 Task: Select and add the product "Miller Lite American Pilsner (24 oz)" to cart from the store "Happy's Liquor & Market".
Action: Mouse moved to (65, 103)
Screenshot: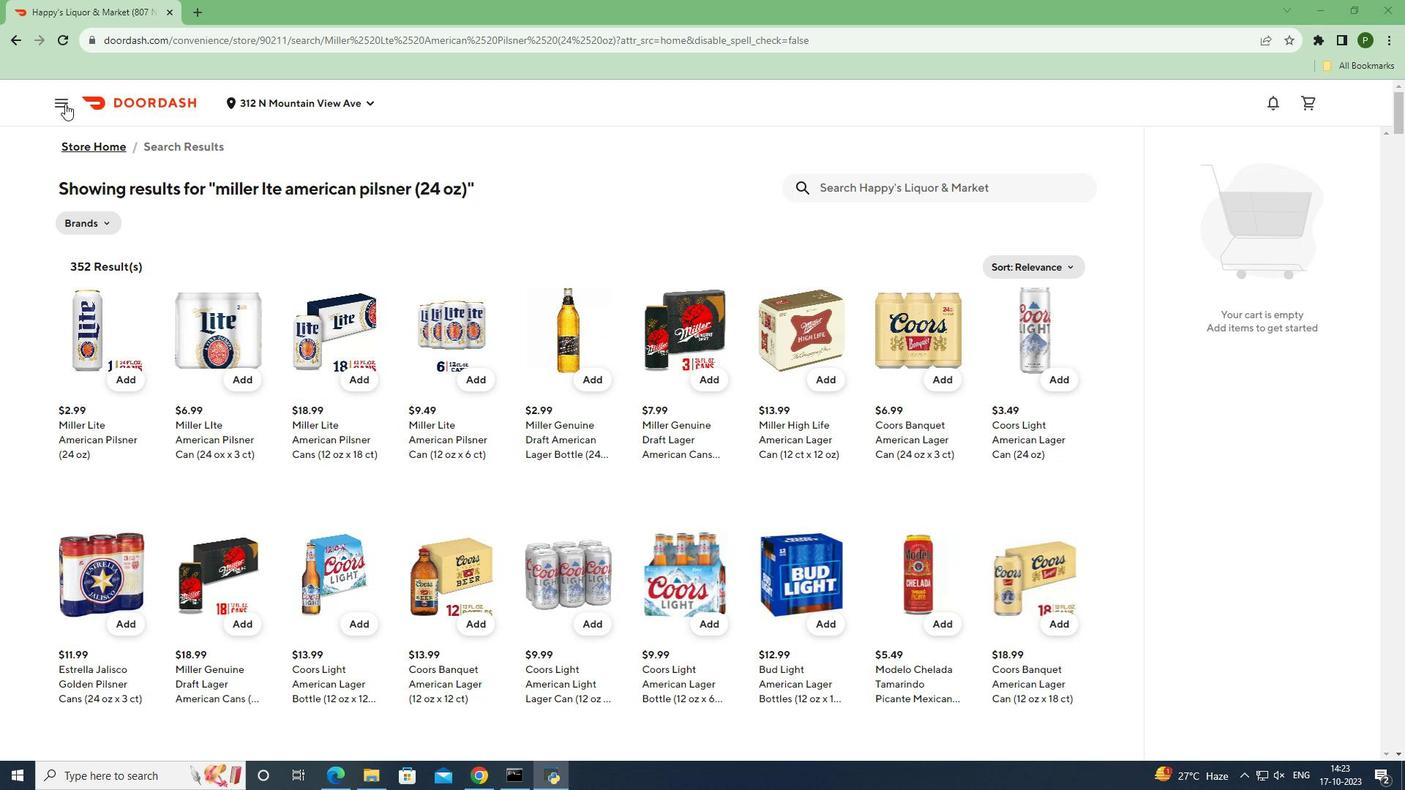 
Action: Mouse pressed left at (65, 103)
Screenshot: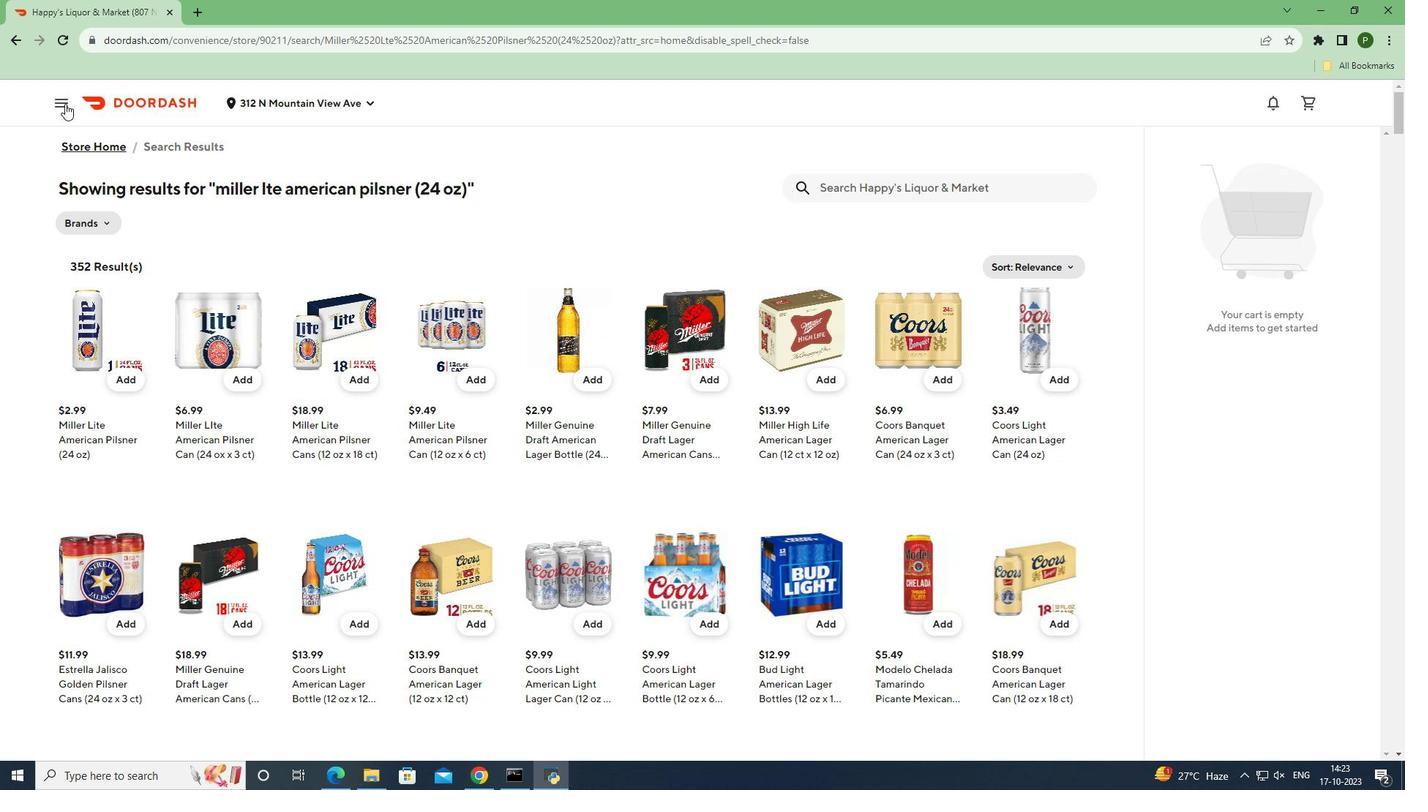 
Action: Mouse moved to (84, 209)
Screenshot: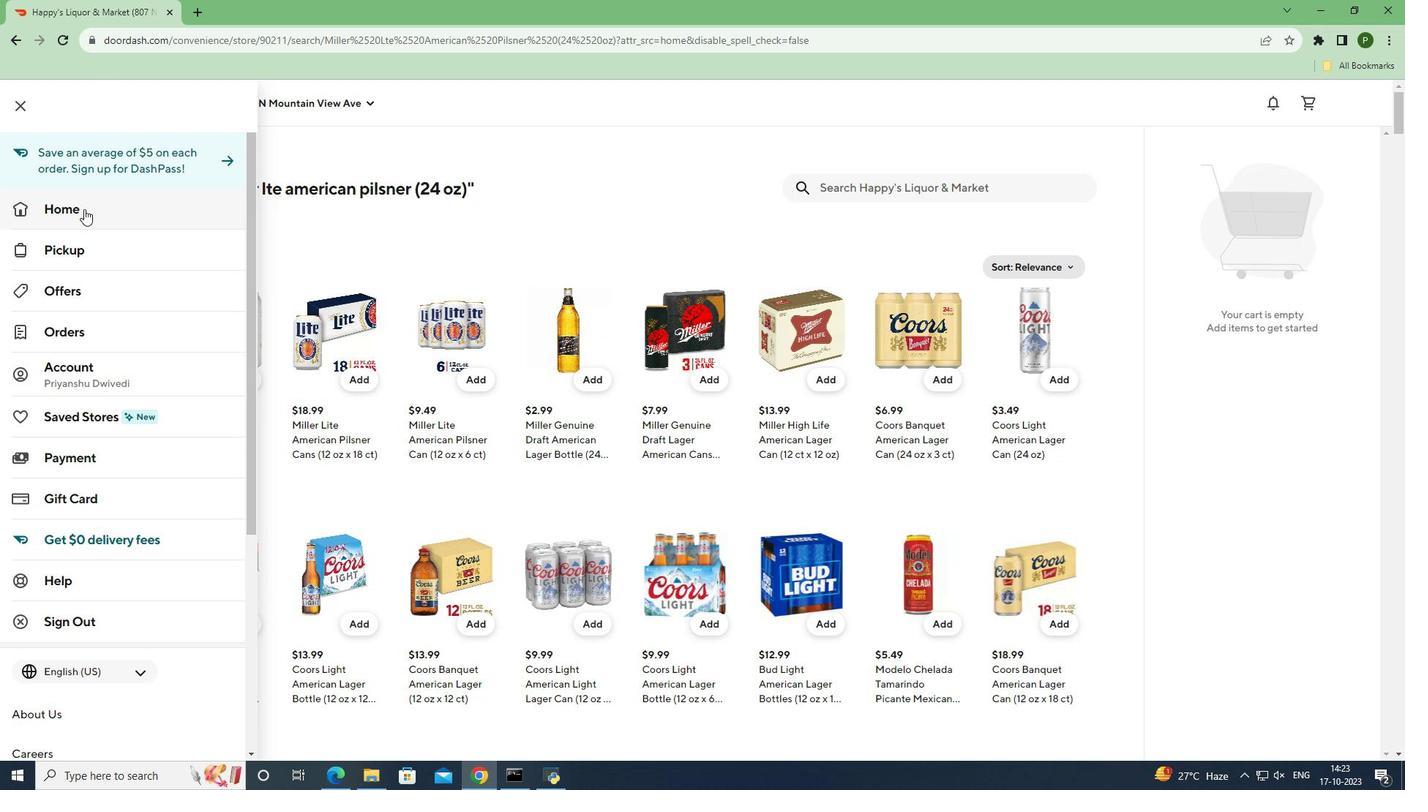 
Action: Mouse pressed left at (84, 209)
Screenshot: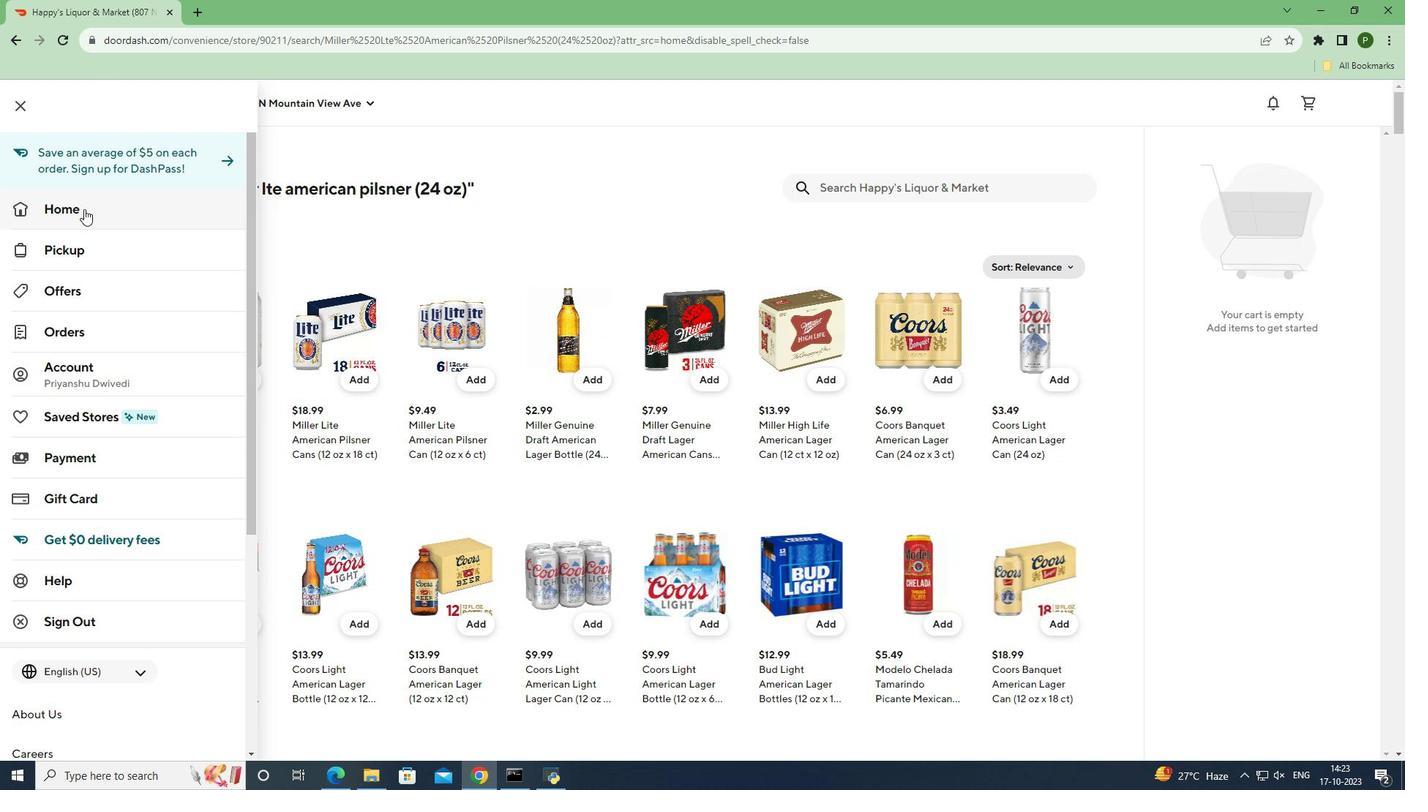 
Action: Mouse moved to (577, 155)
Screenshot: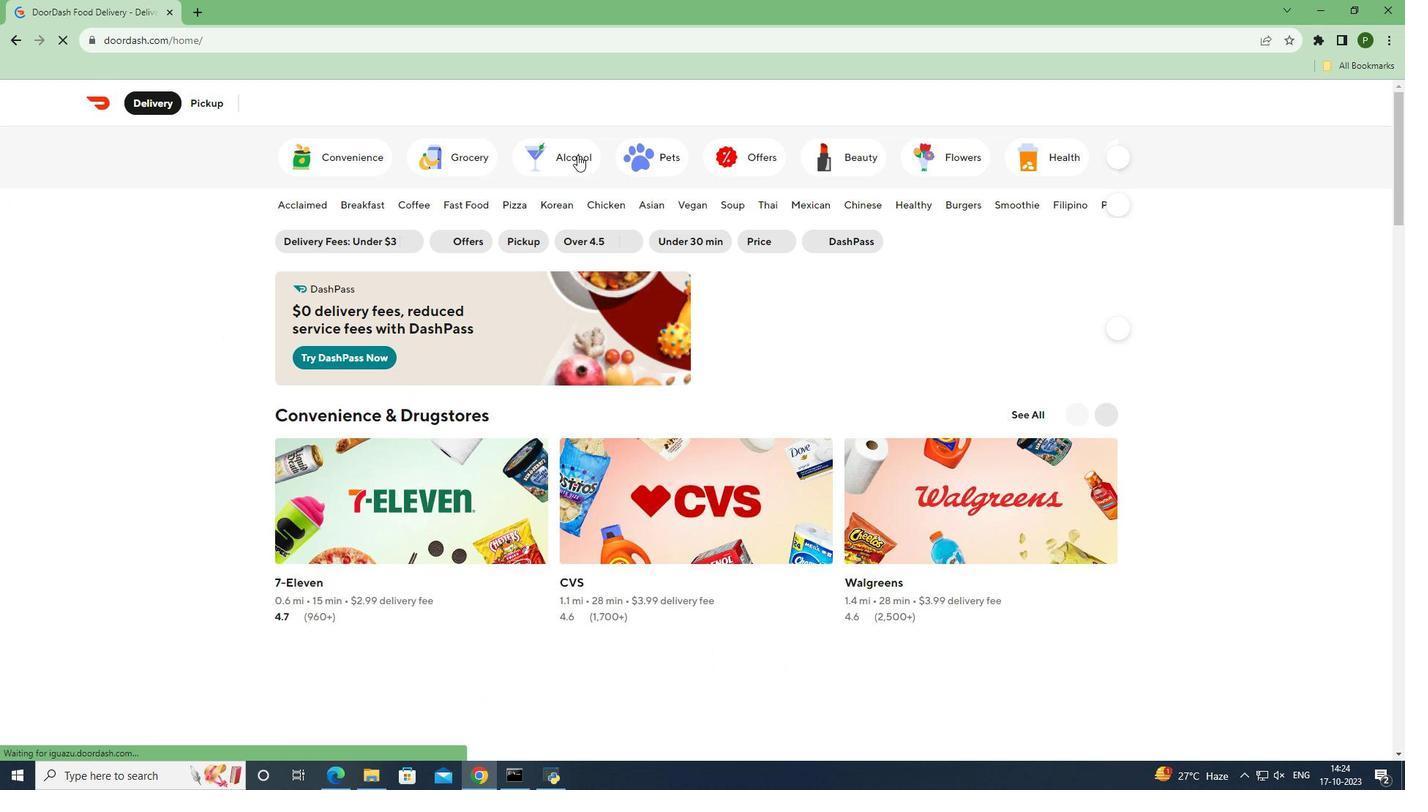 
Action: Mouse pressed left at (577, 155)
Screenshot: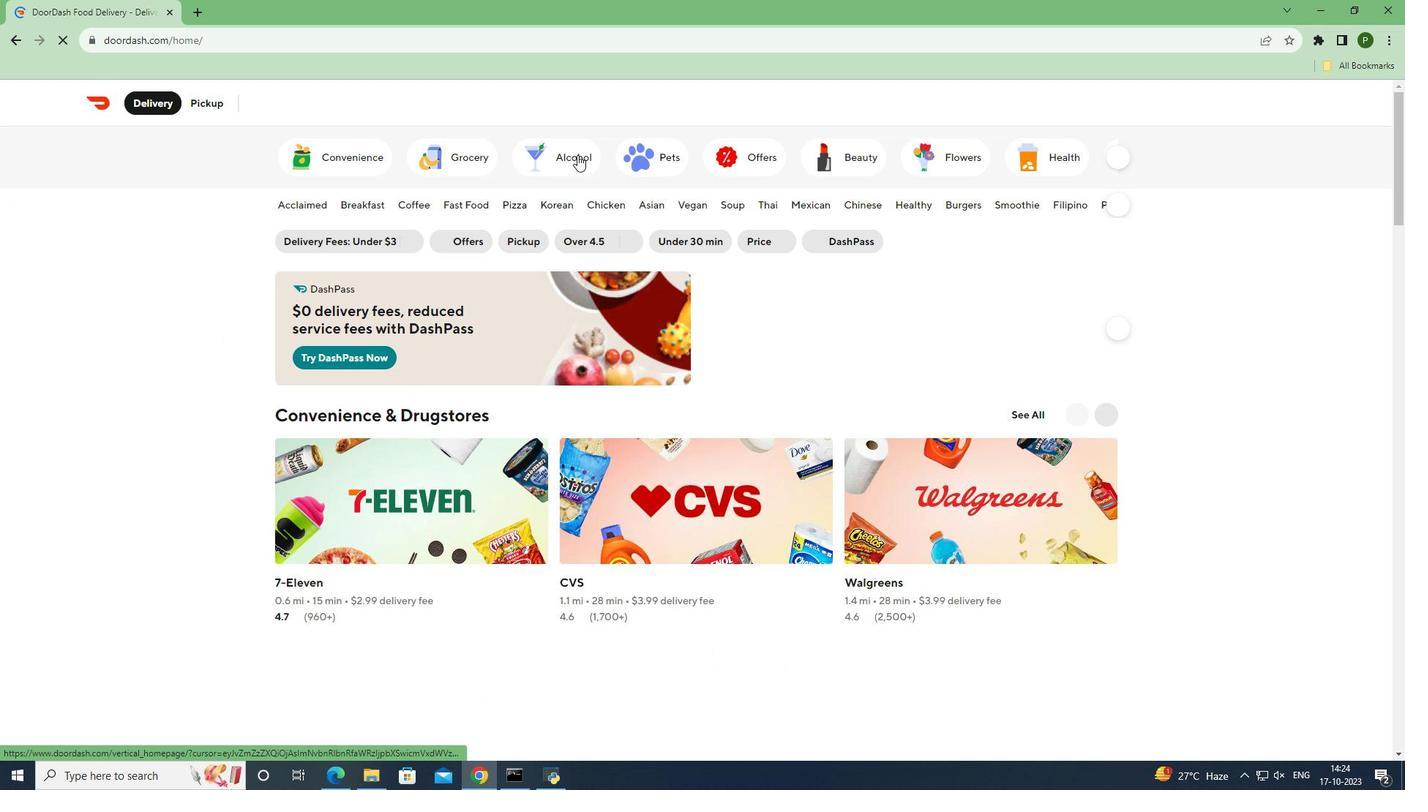 
Action: Mouse moved to (805, 622)
Screenshot: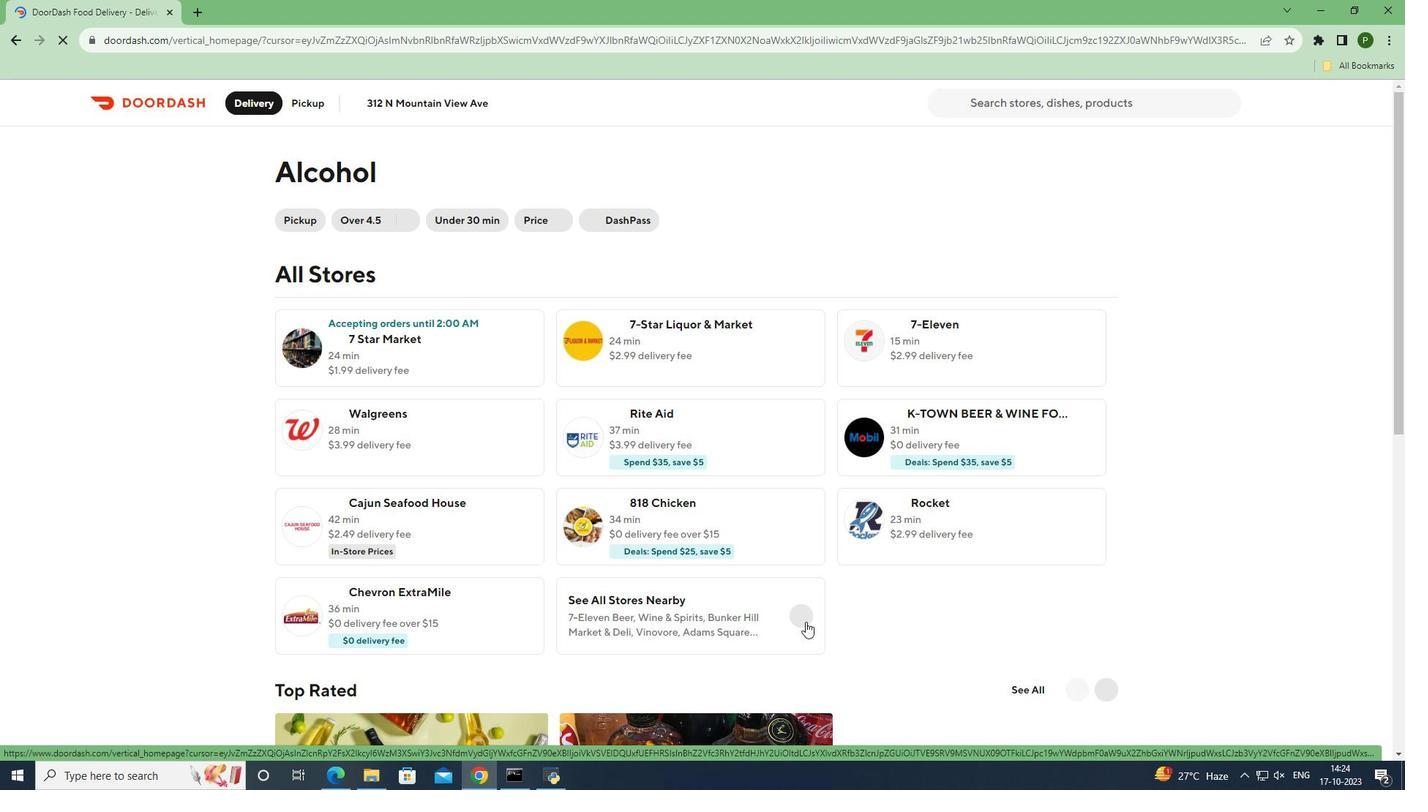
Action: Mouse pressed left at (805, 622)
Screenshot: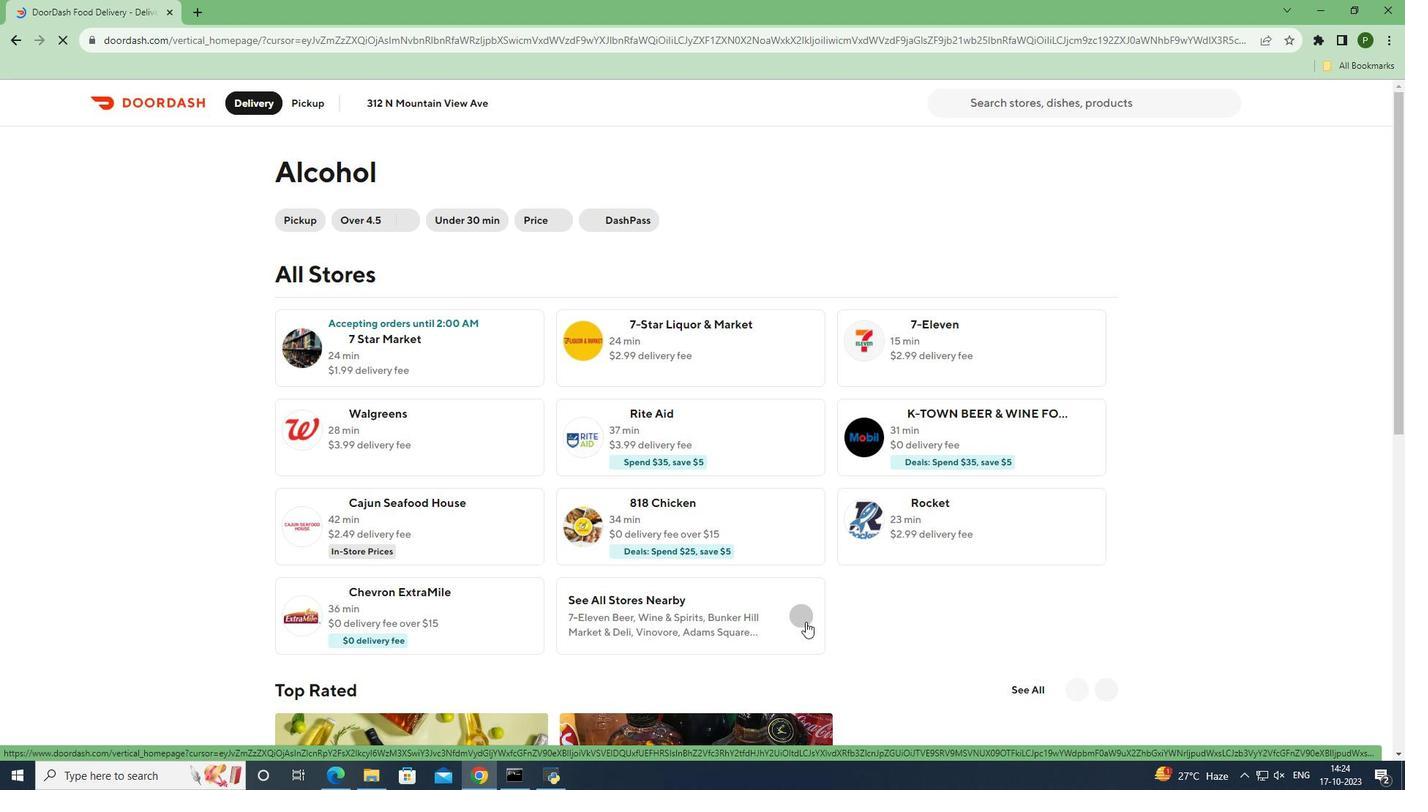 
Action: Mouse moved to (669, 601)
Screenshot: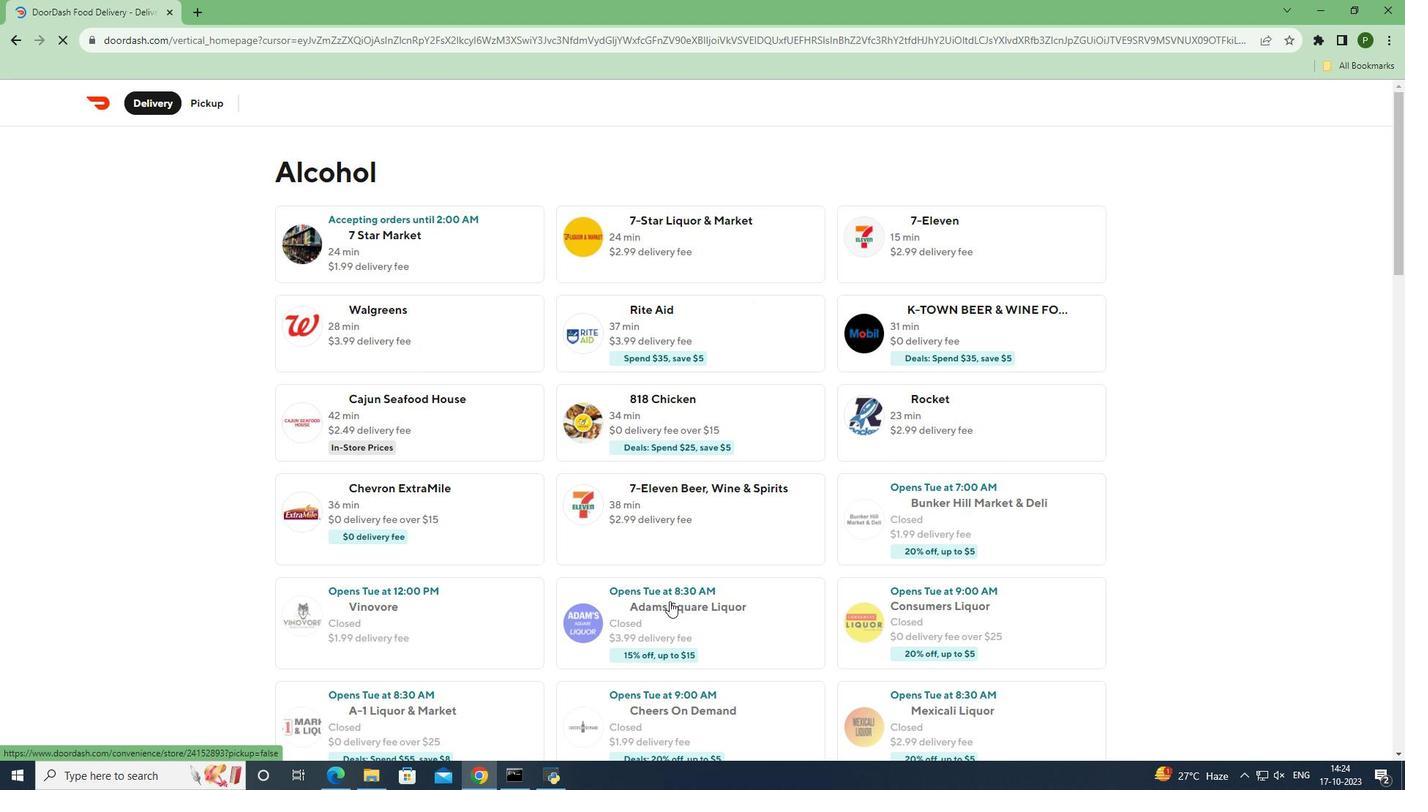 
Action: Mouse scrolled (669, 600) with delta (0, 0)
Screenshot: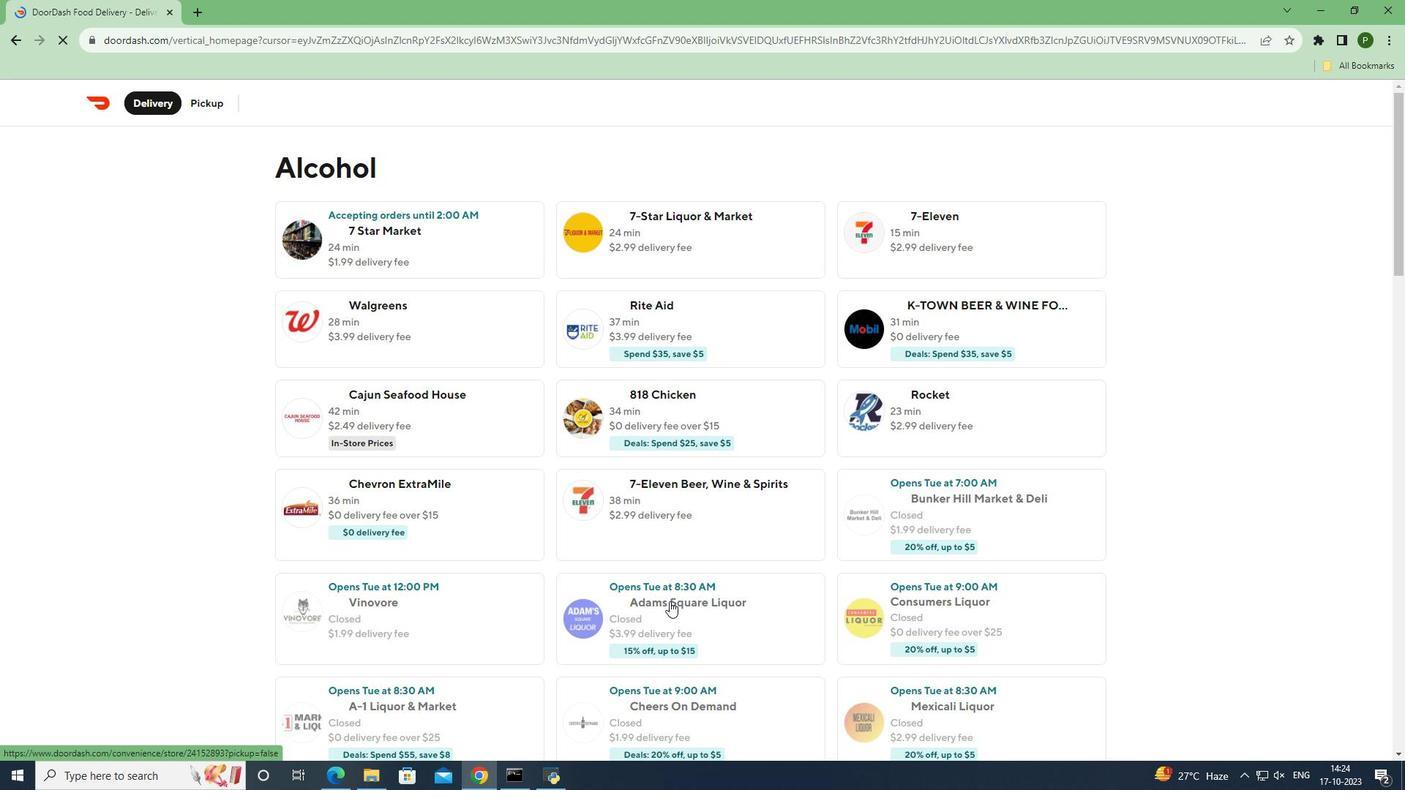 
Action: Mouse scrolled (669, 600) with delta (0, 0)
Screenshot: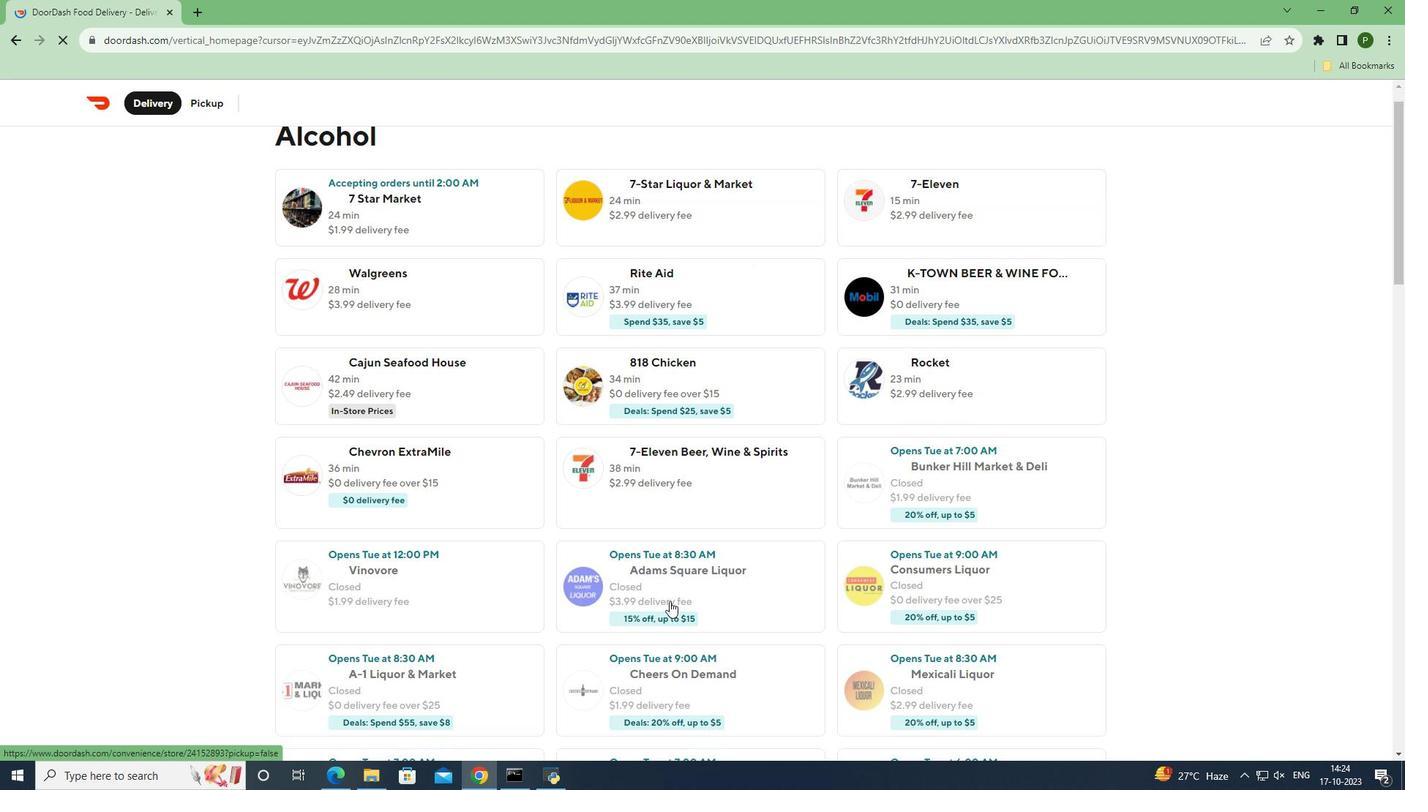 
Action: Mouse scrolled (669, 600) with delta (0, 0)
Screenshot: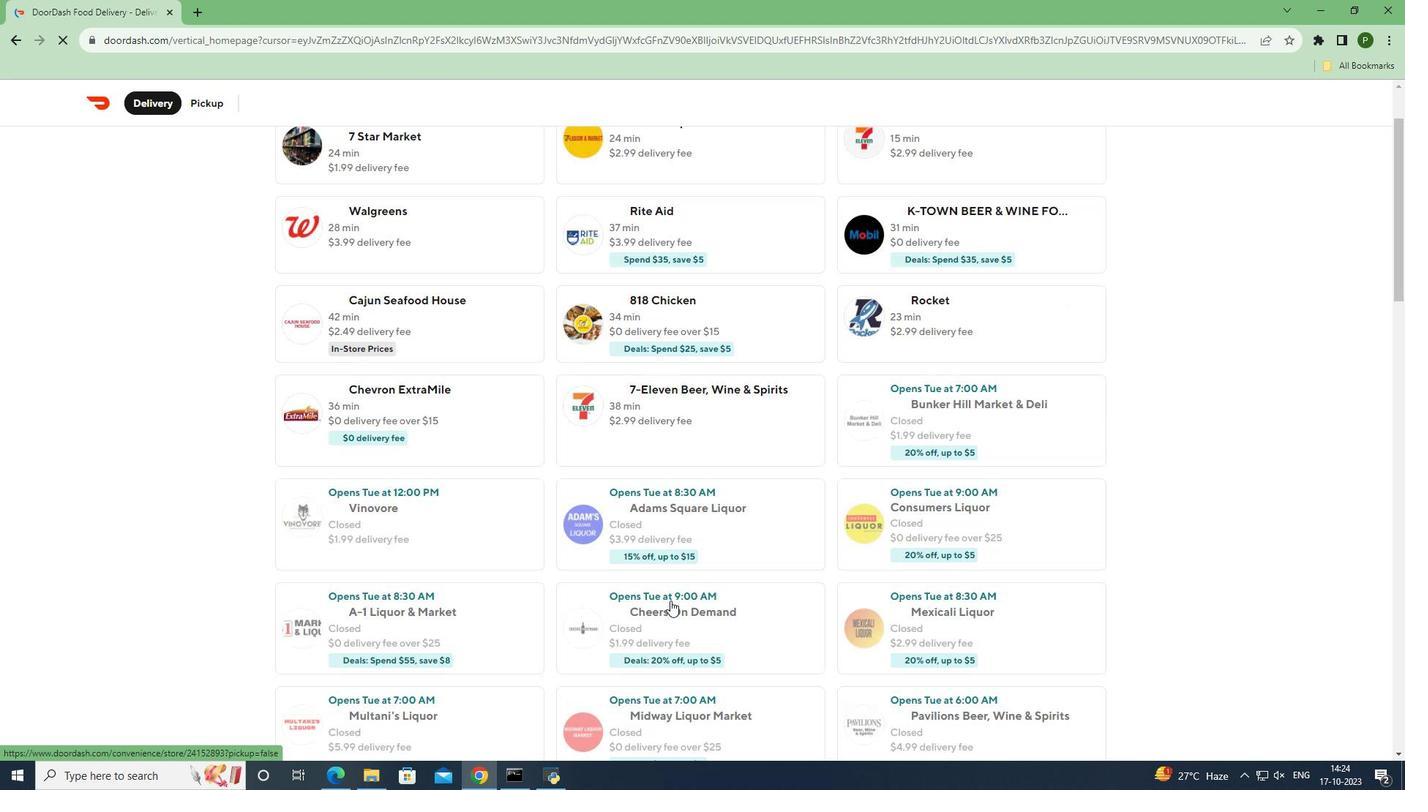 
Action: Mouse moved to (670, 598)
Screenshot: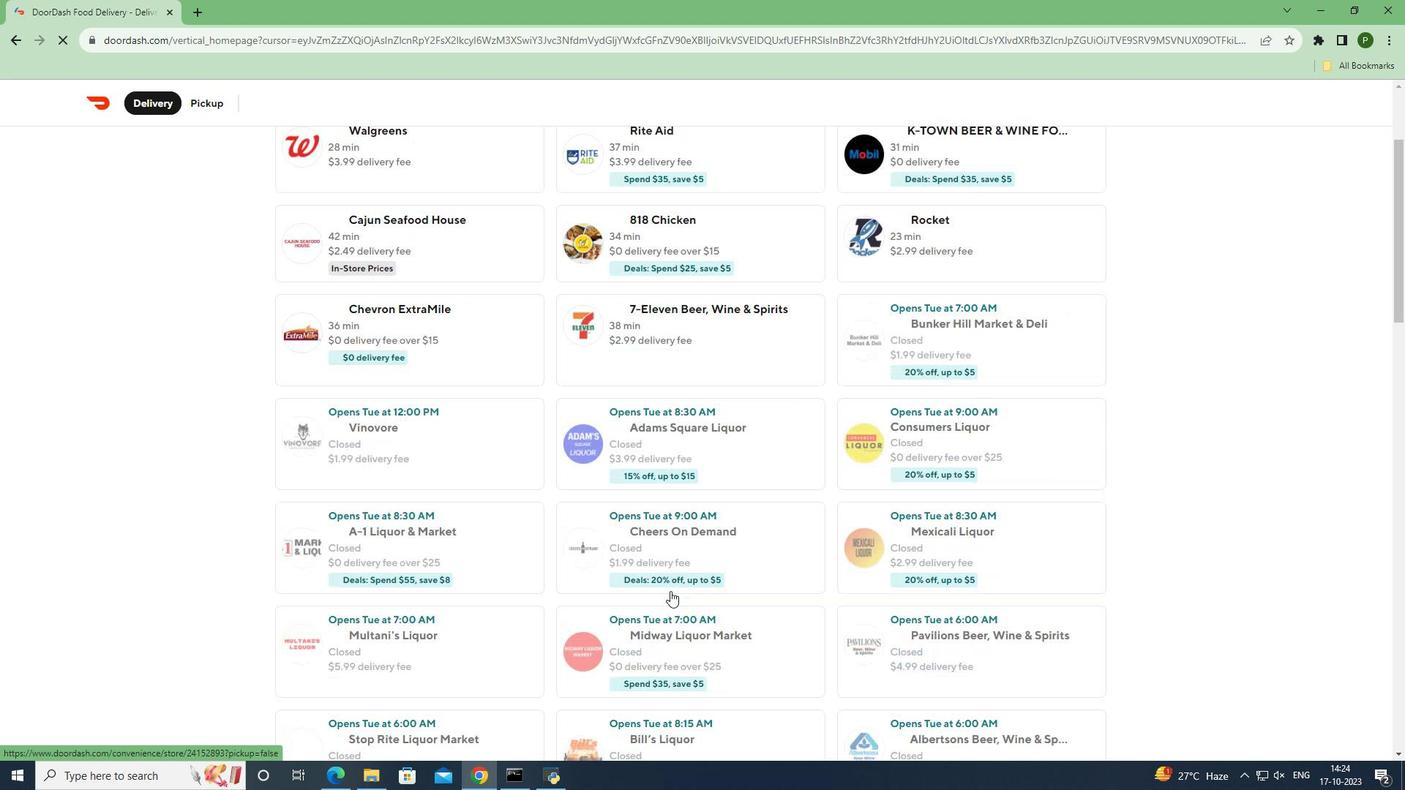 
Action: Mouse scrolled (670, 597) with delta (0, 0)
Screenshot: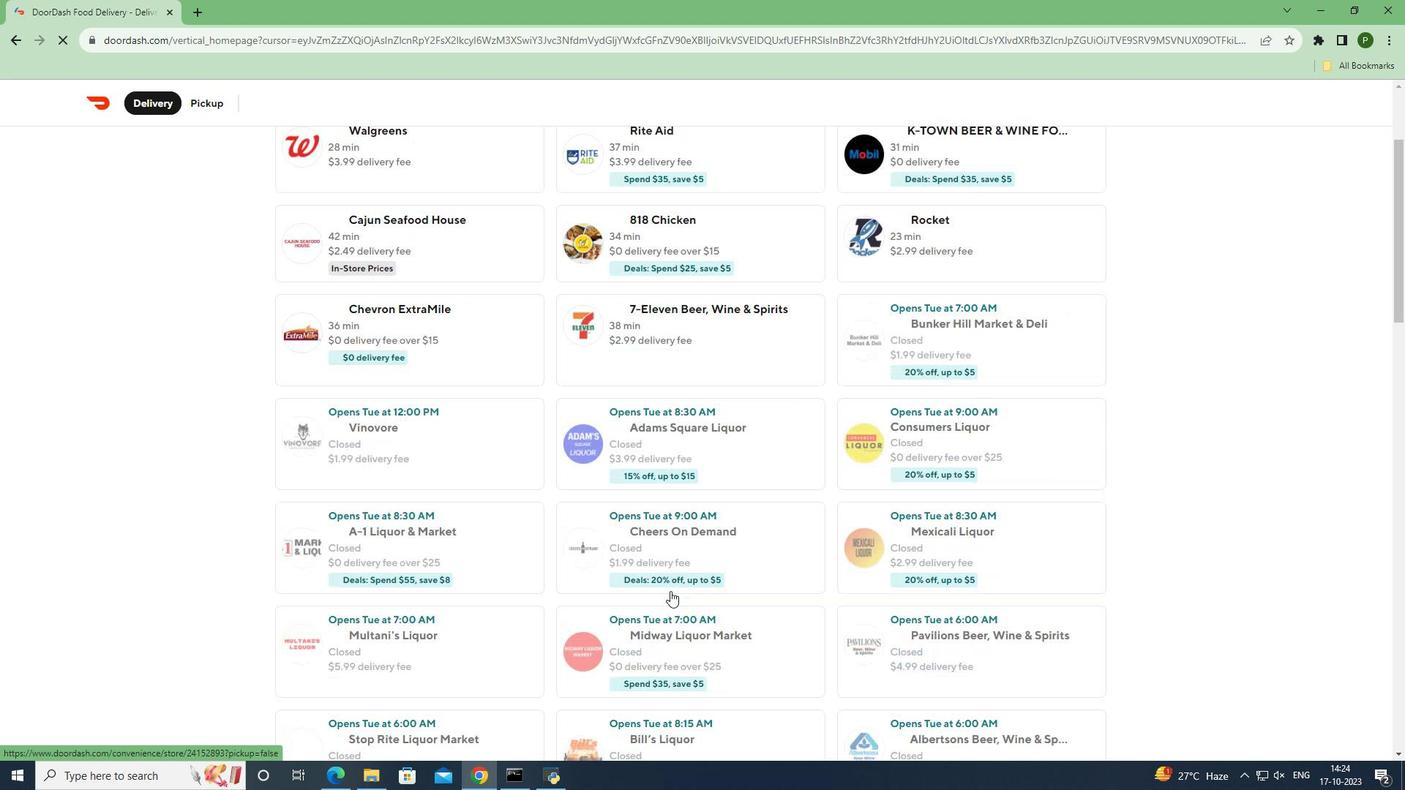 
Action: Mouse moved to (656, 563)
Screenshot: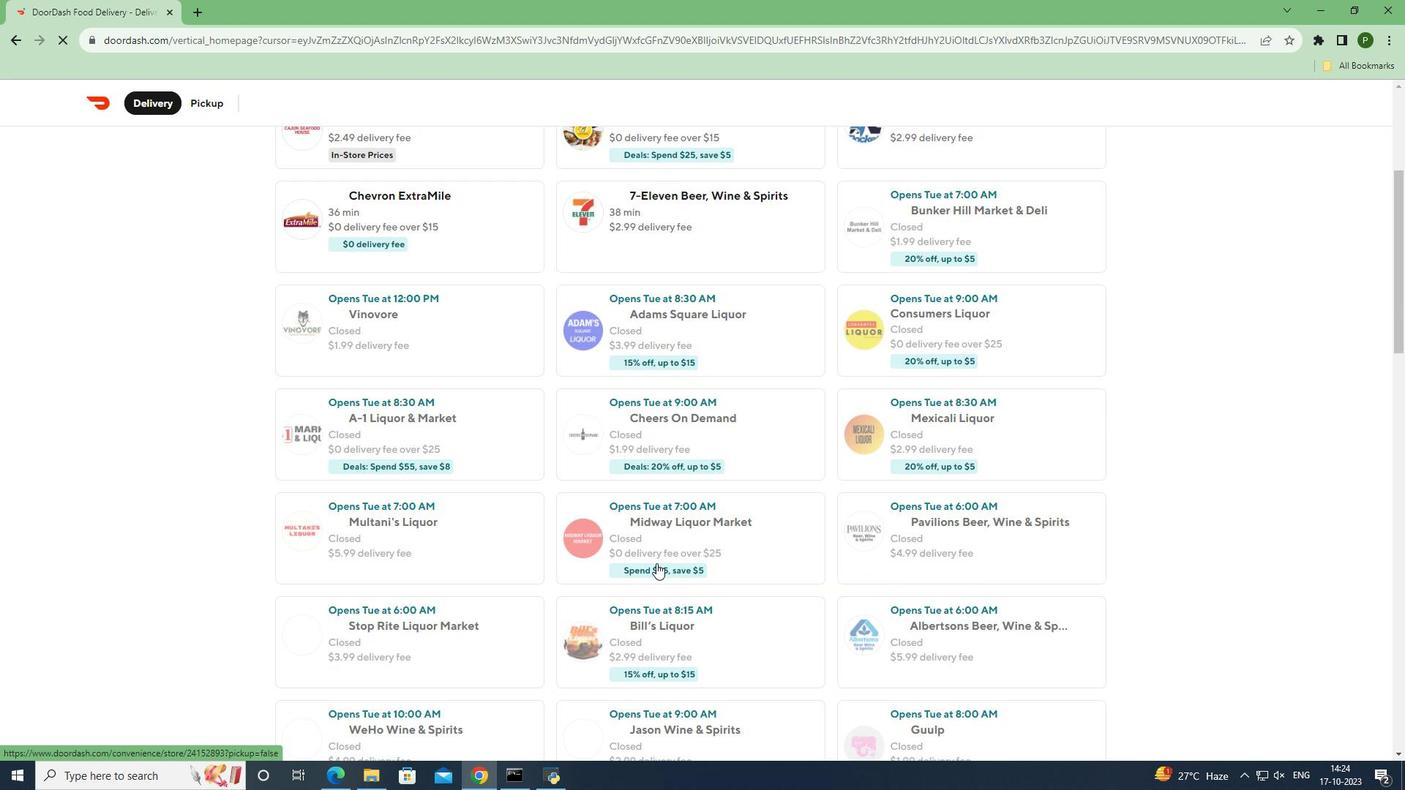 
Action: Mouse scrolled (656, 562) with delta (0, 0)
Screenshot: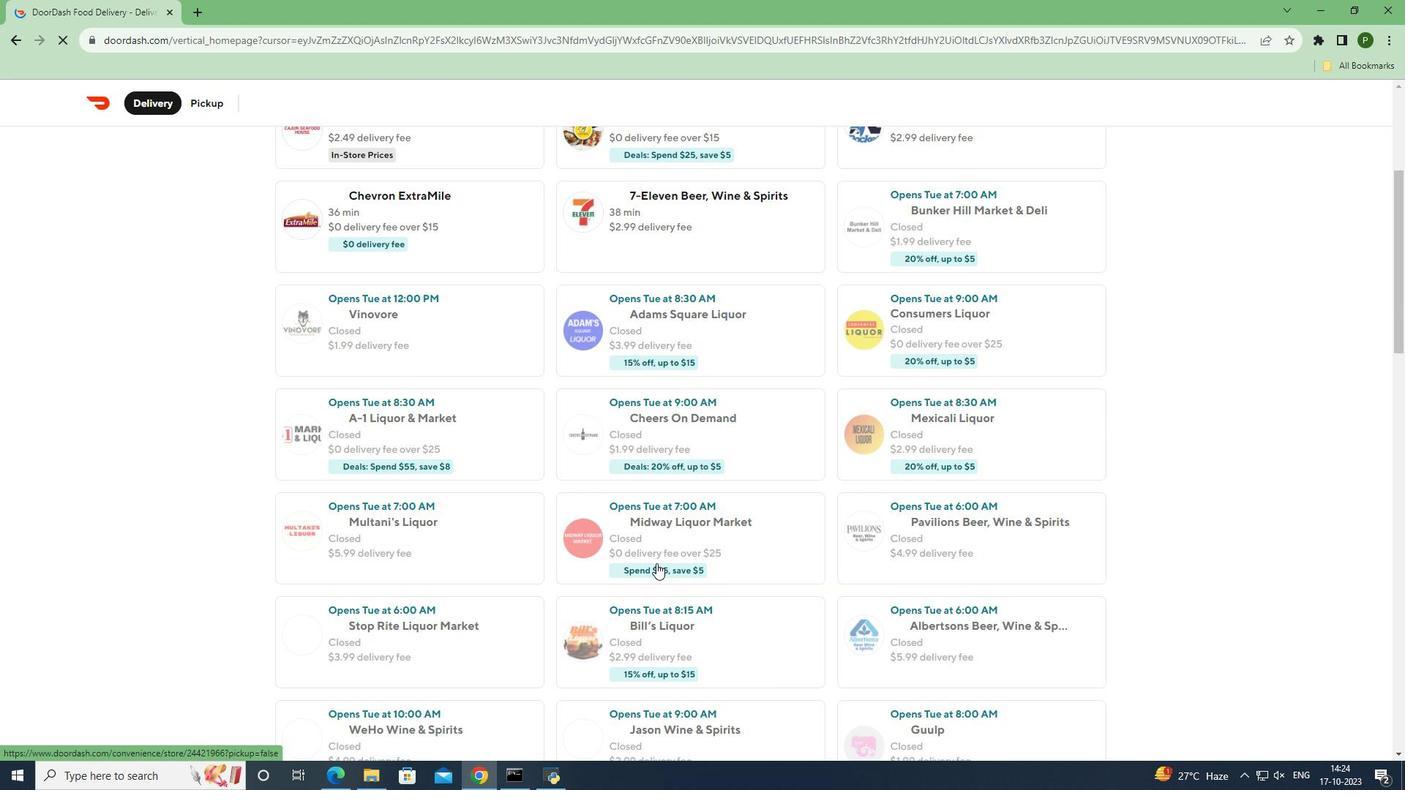 
Action: Mouse scrolled (656, 562) with delta (0, 0)
Screenshot: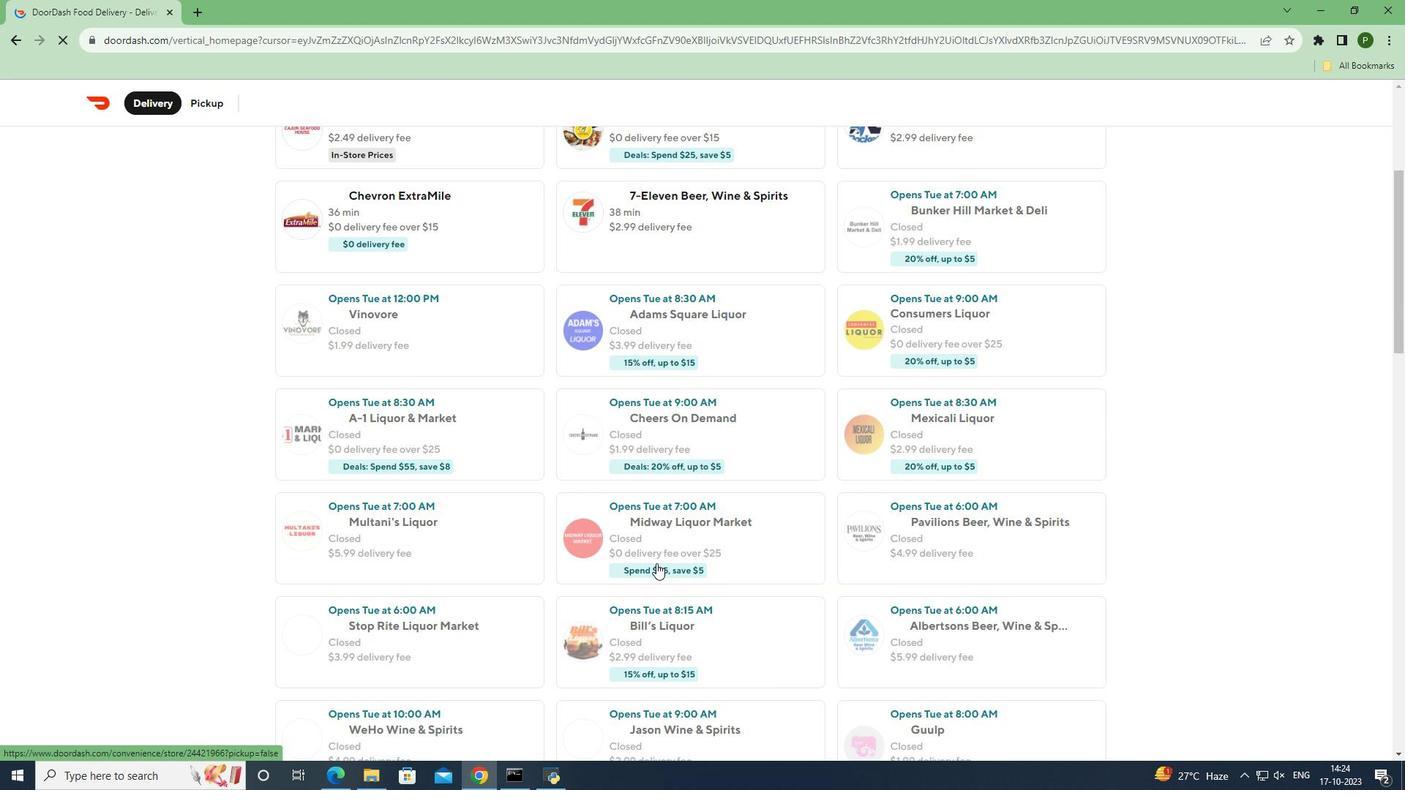 
Action: Mouse moved to (667, 575)
Screenshot: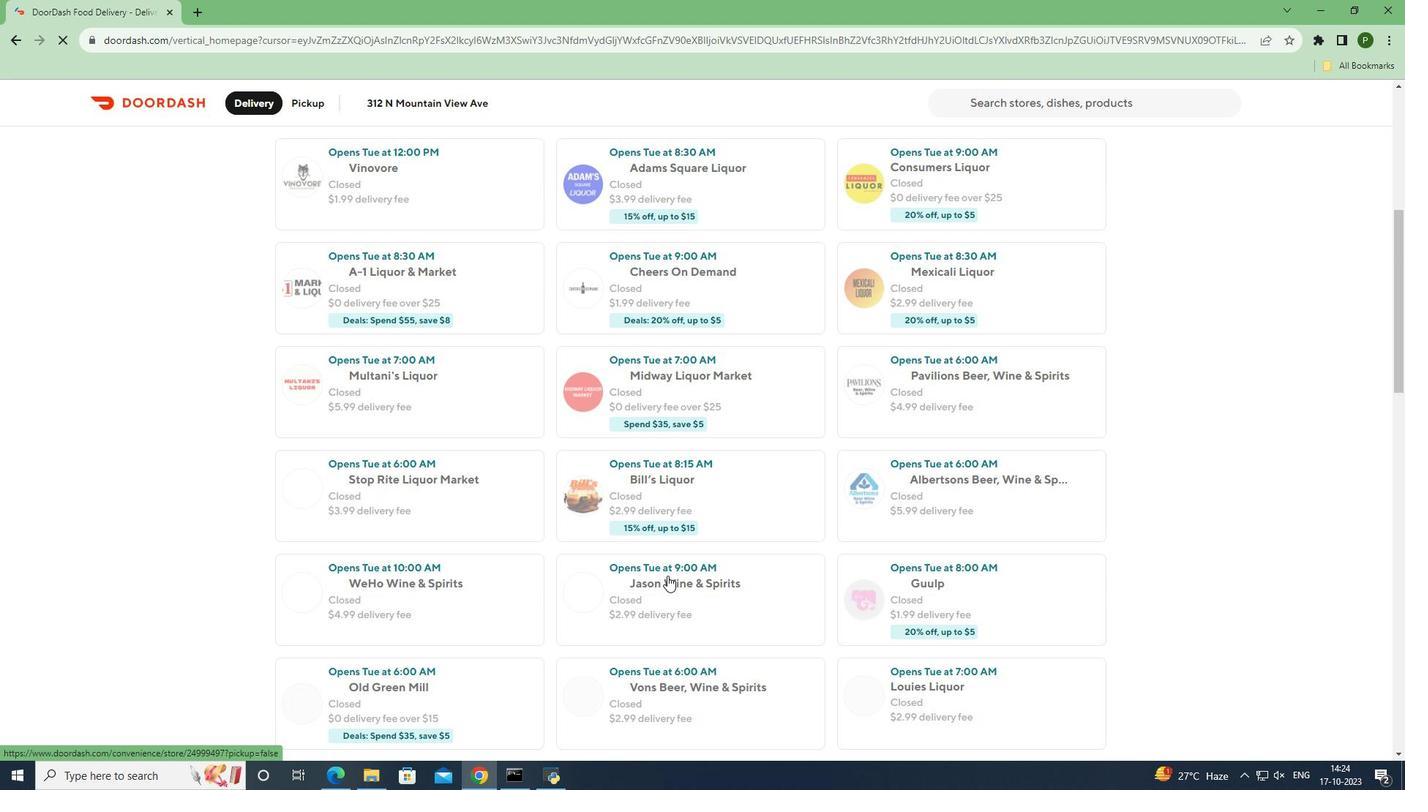 
Action: Mouse scrolled (667, 575) with delta (0, 0)
Screenshot: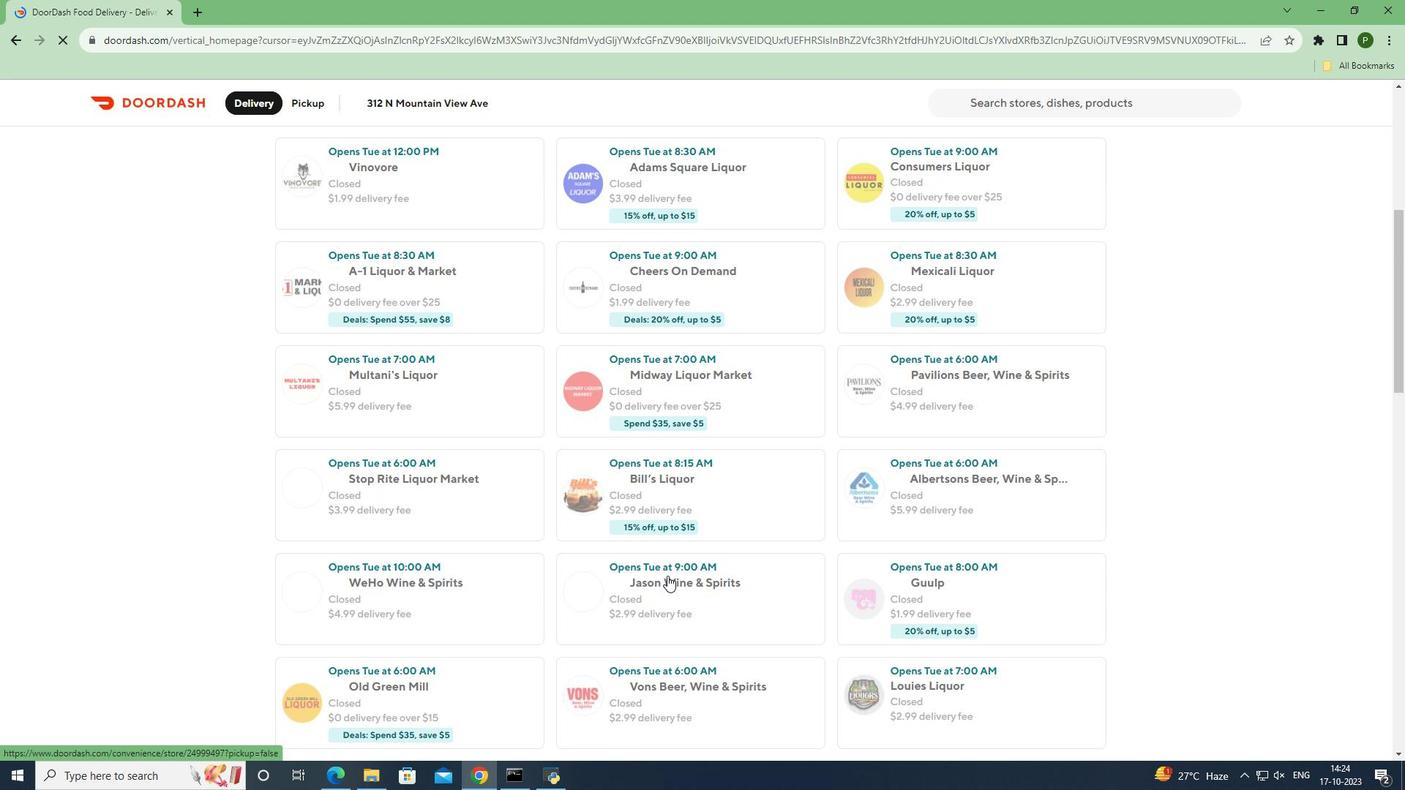 
Action: Mouse scrolled (667, 575) with delta (0, 0)
Screenshot: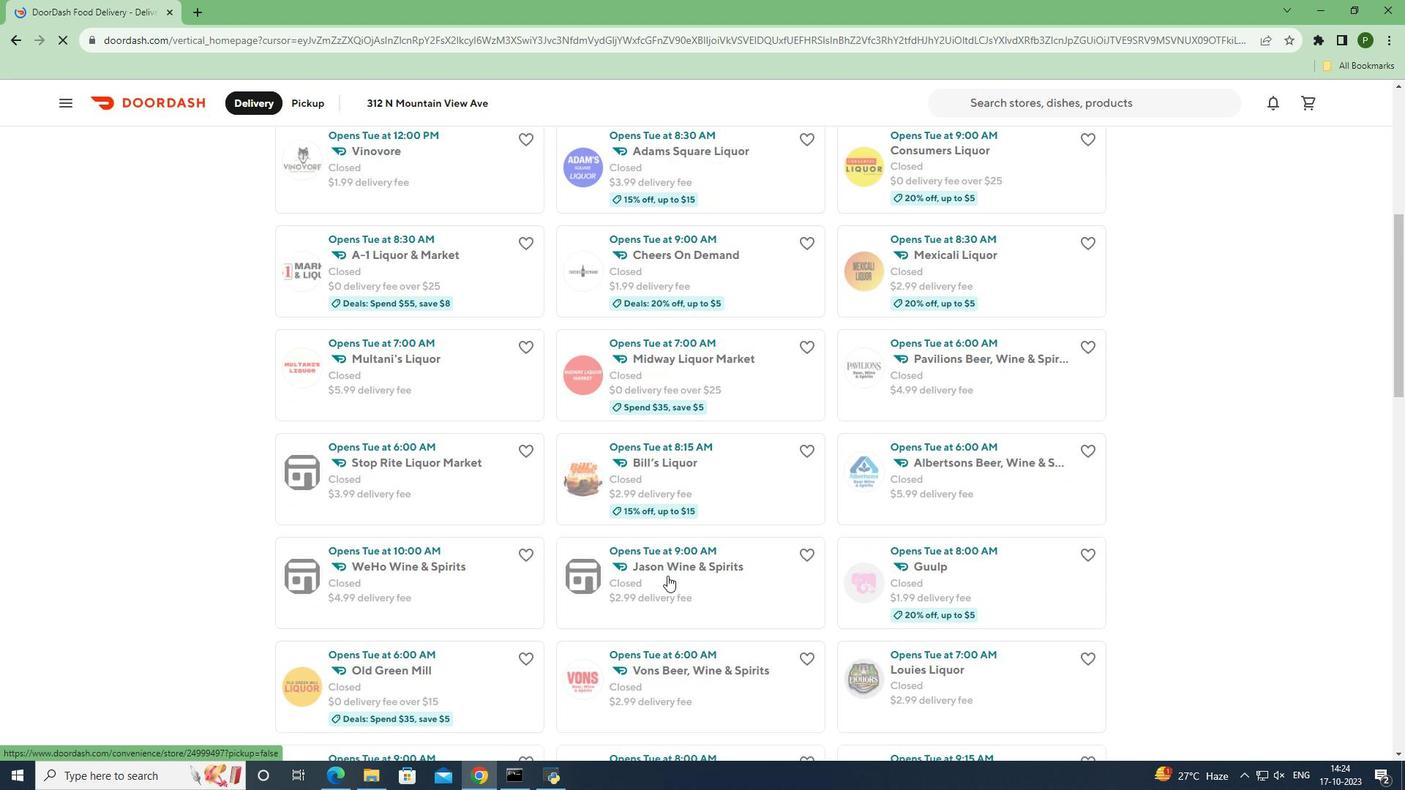 
Action: Mouse moved to (667, 574)
Screenshot: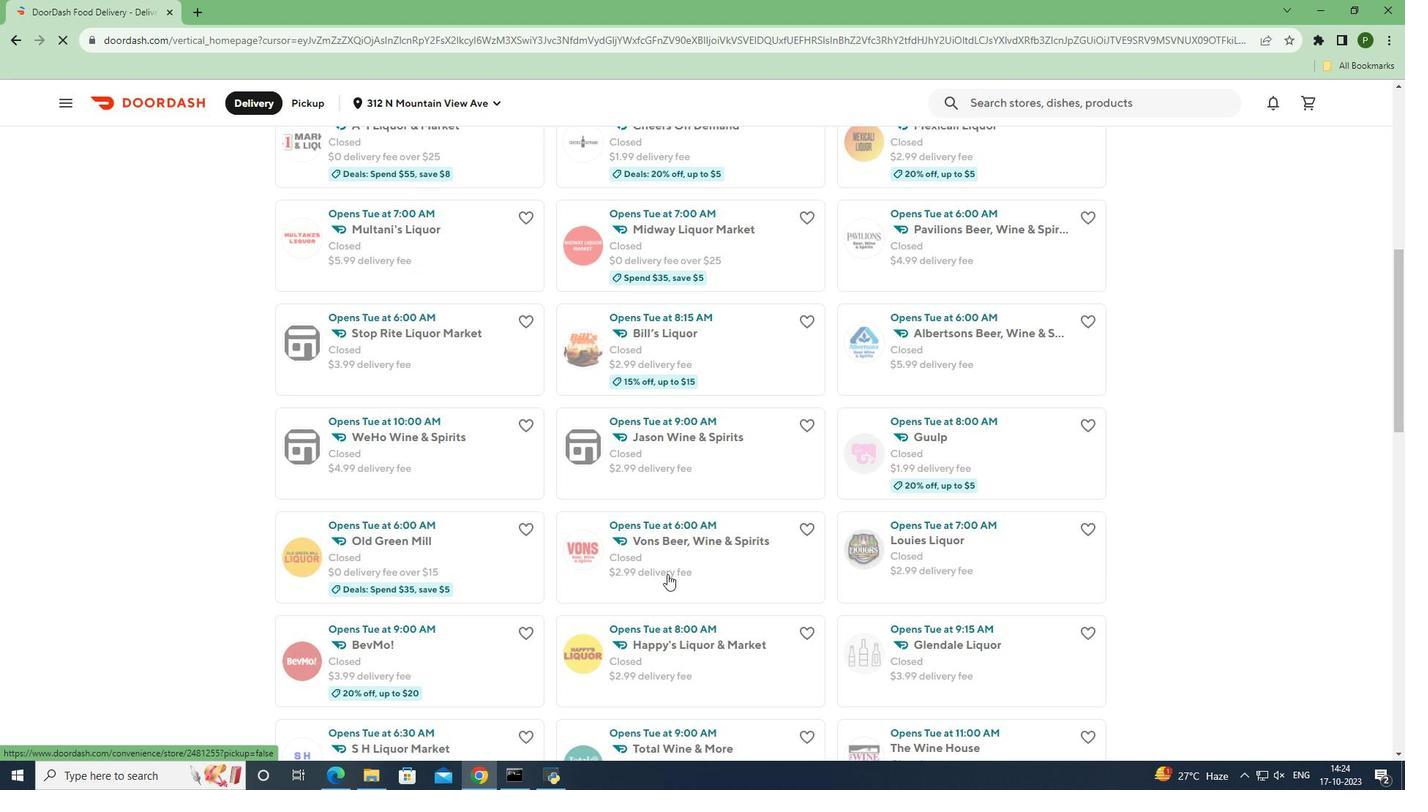 
Action: Mouse scrolled (667, 573) with delta (0, 0)
Screenshot: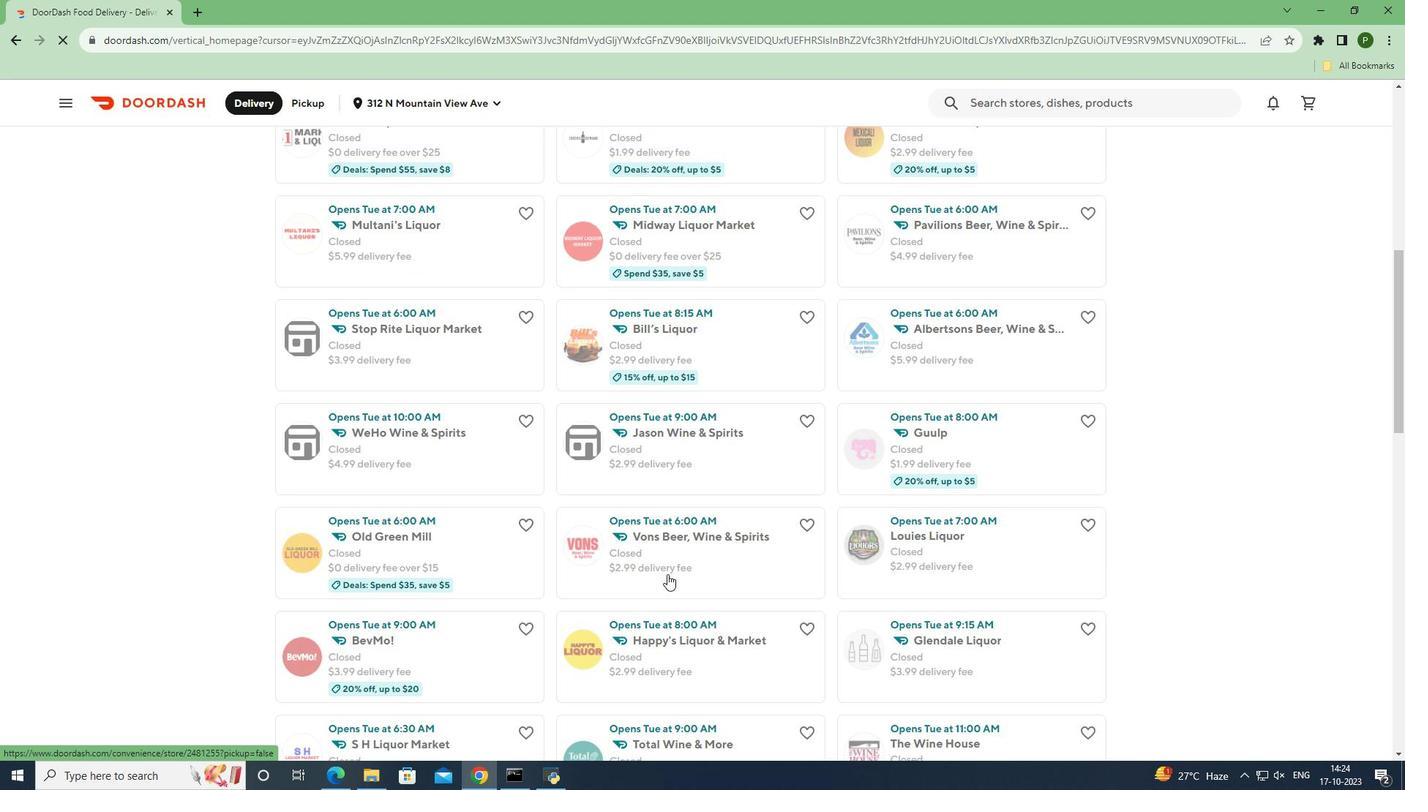 
Action: Mouse moved to (667, 577)
Screenshot: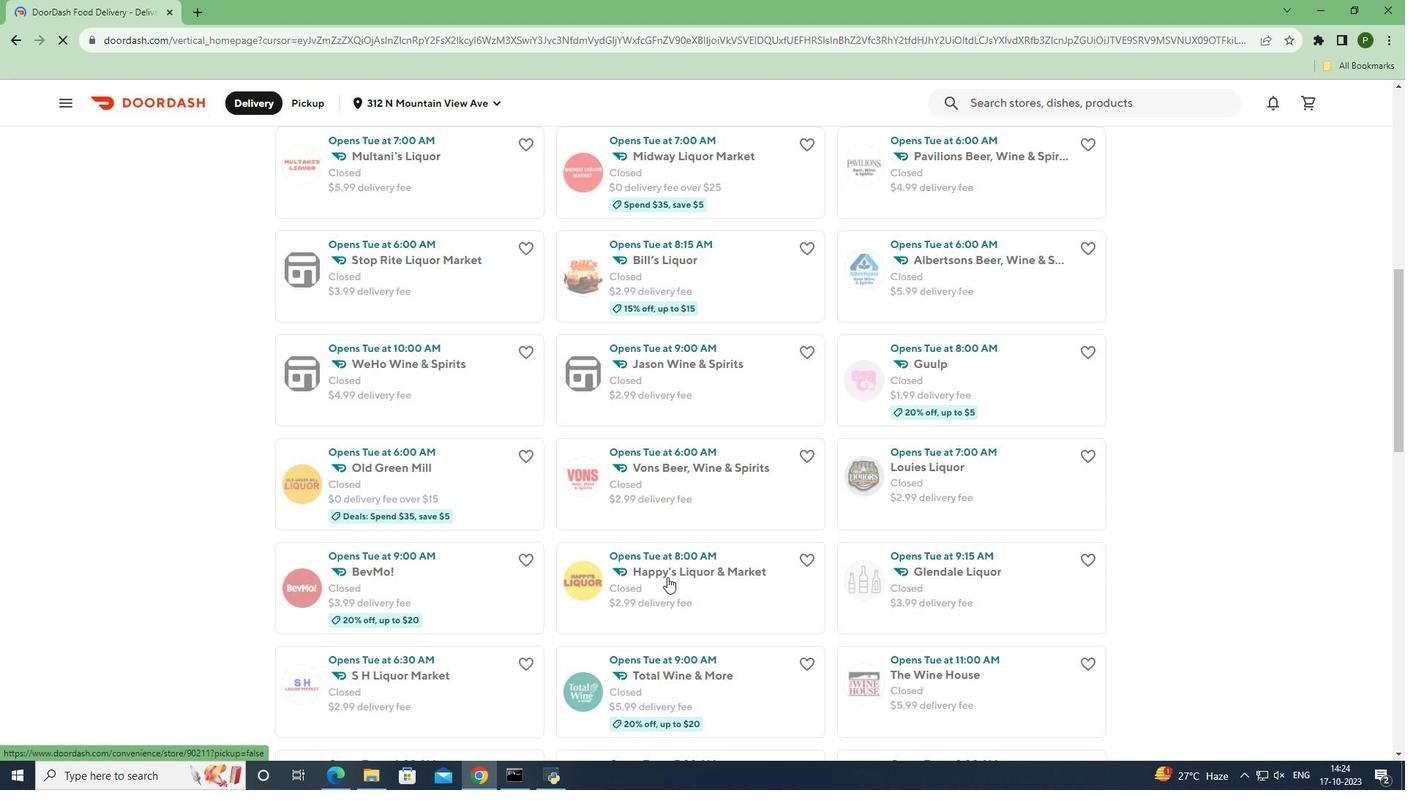 
Action: Mouse pressed left at (667, 577)
Screenshot: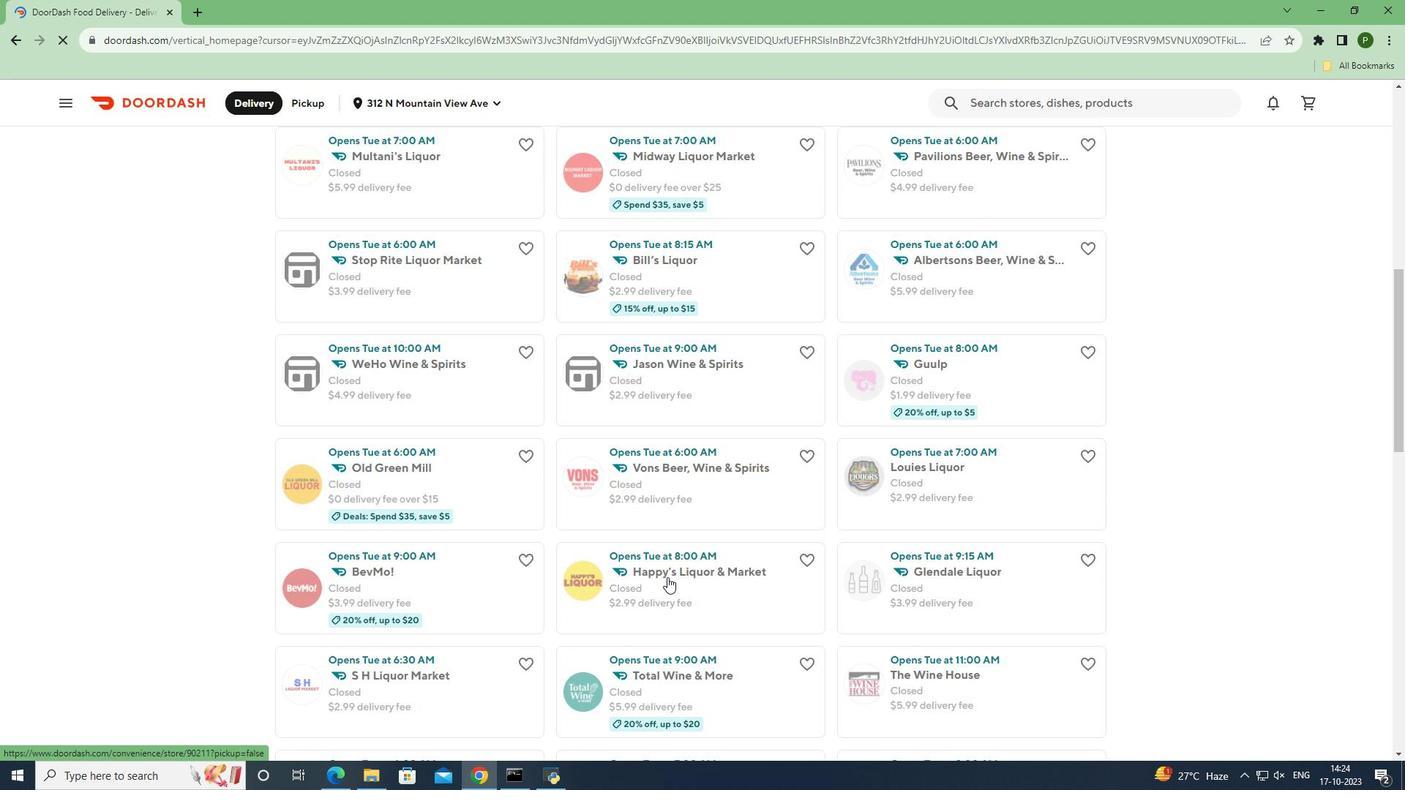 
Action: Mouse moved to (879, 235)
Screenshot: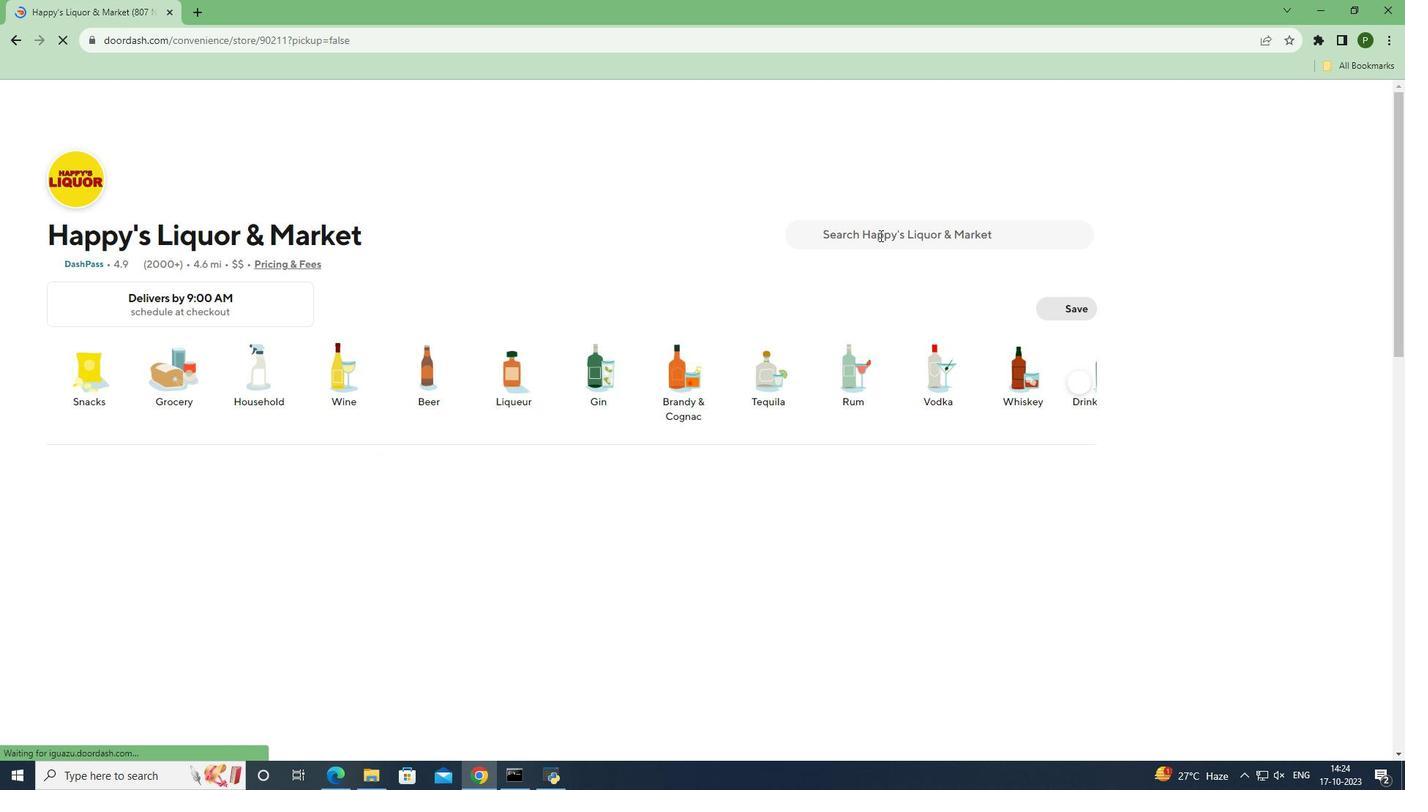 
Action: Mouse pressed left at (879, 235)
Screenshot: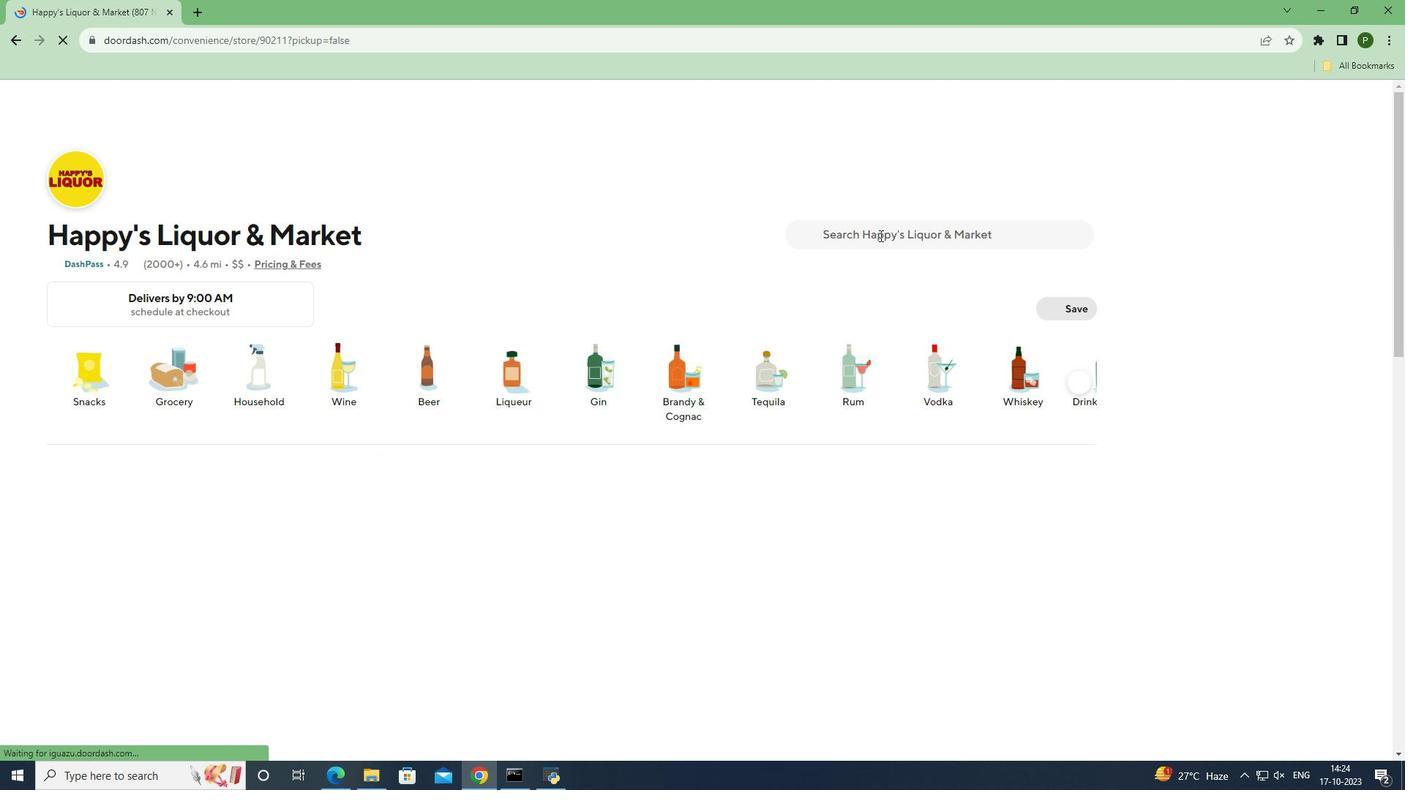 
Action: Key pressed <Key.caps_lock>M<Key.caps_lock>iller<Key.space><Key.caps_lock>L<Key.caps_lock>ite<Key.space><Key.caps_lock>A<Key.caps_lock>merican<Key.space><Key.caps_lock>P<Key.caps_lock>ilsner<Key.space><Key.shift_r>(24<Key.space>oz<Key.shift_r>)<Key.enter>
Screenshot: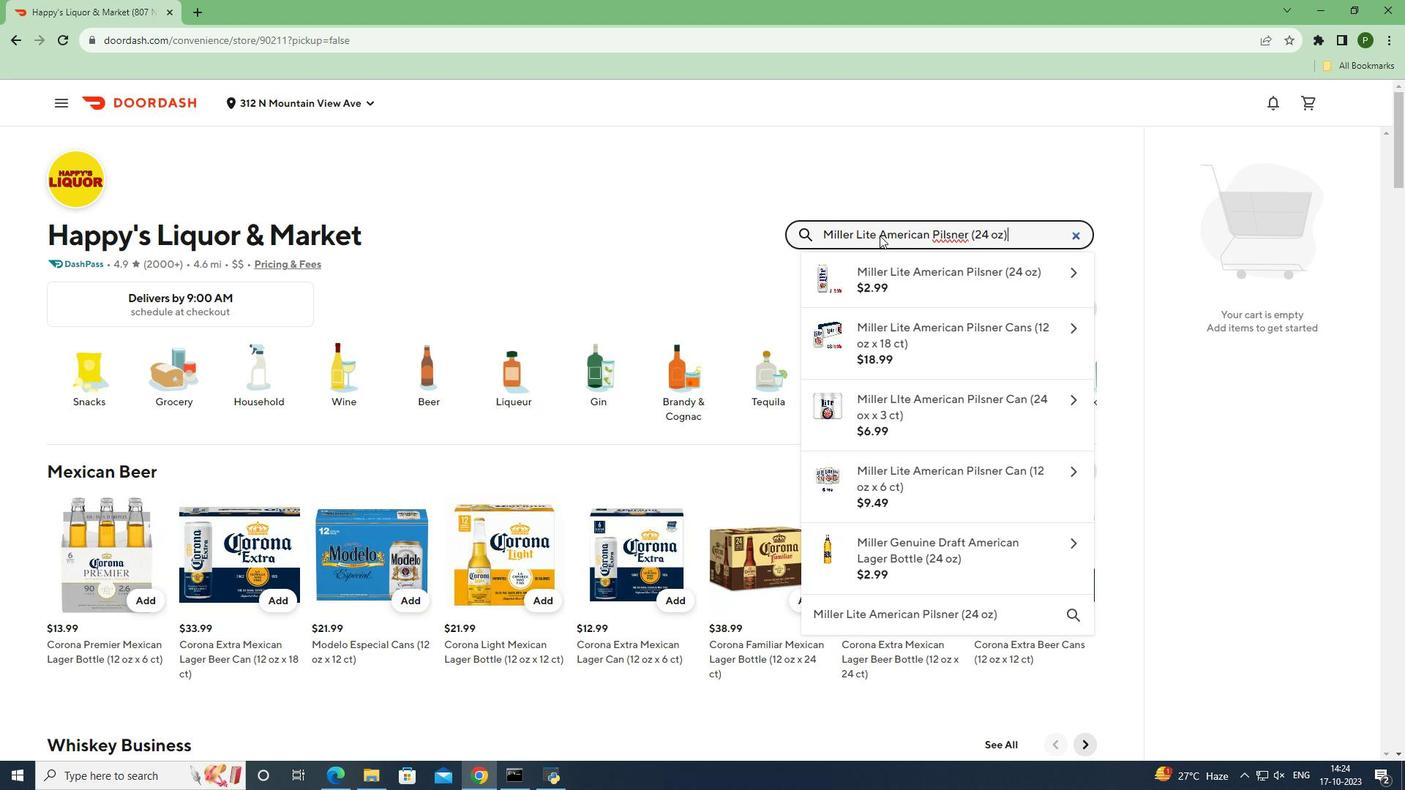 
Action: Mouse moved to (128, 385)
Screenshot: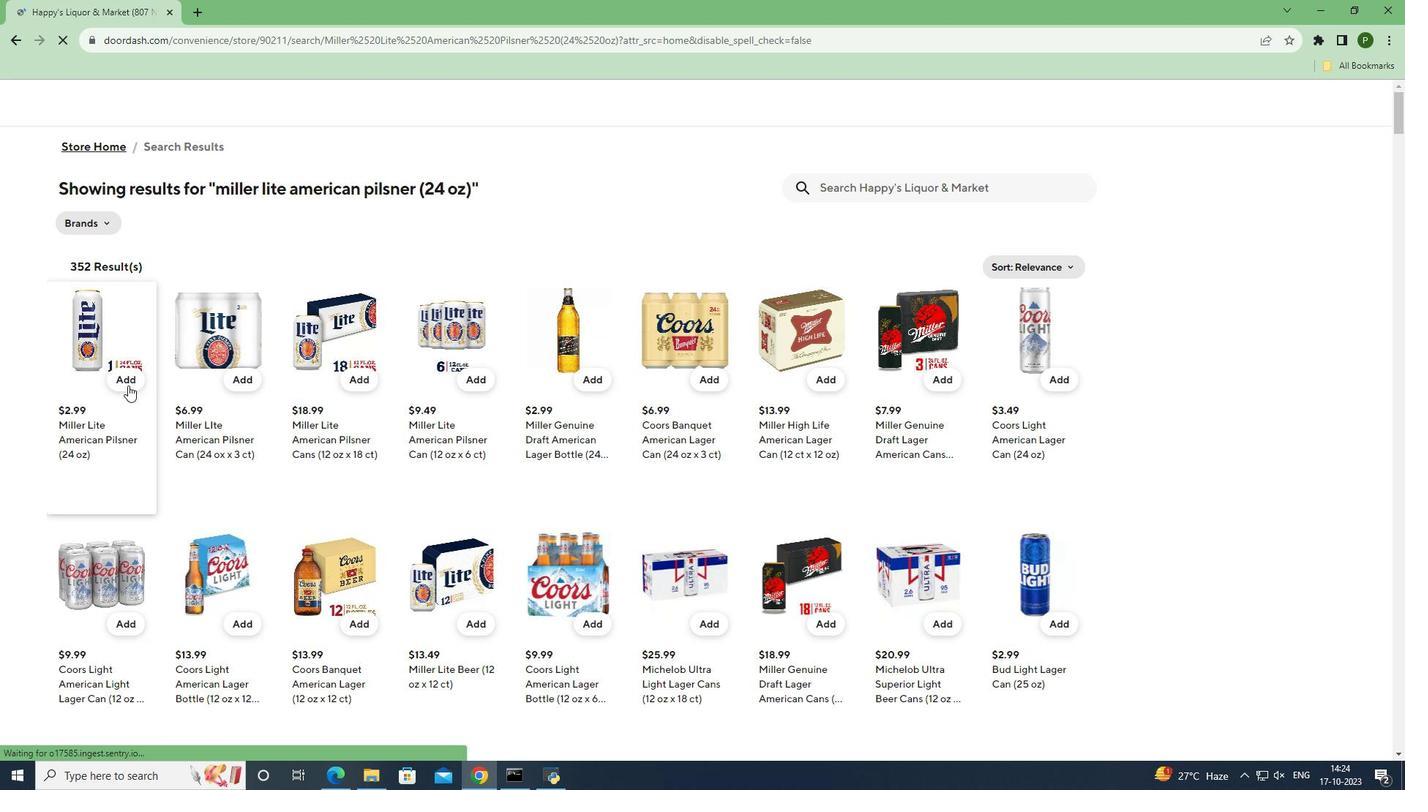 
Action: Mouse pressed left at (128, 385)
Screenshot: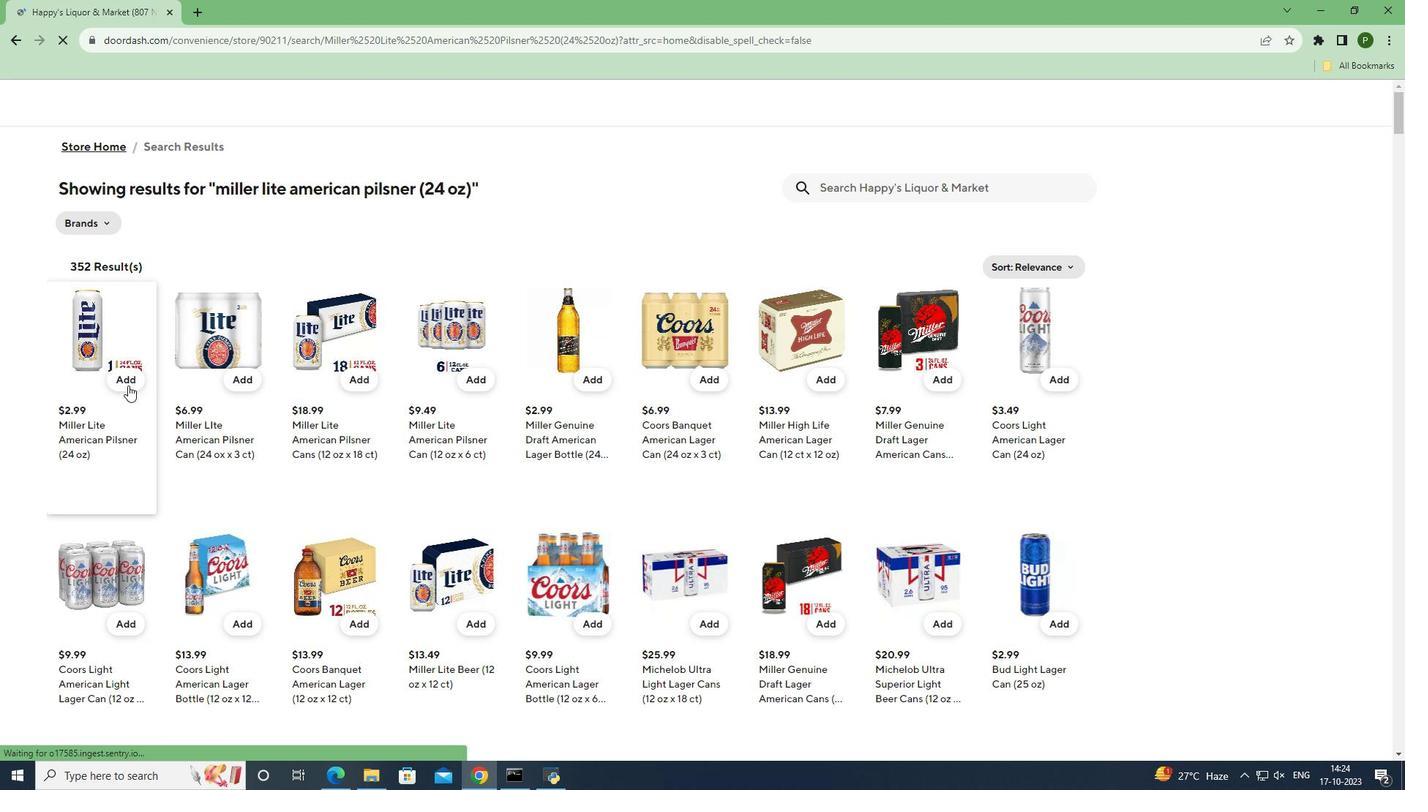 
Action: Mouse moved to (109, 493)
Screenshot: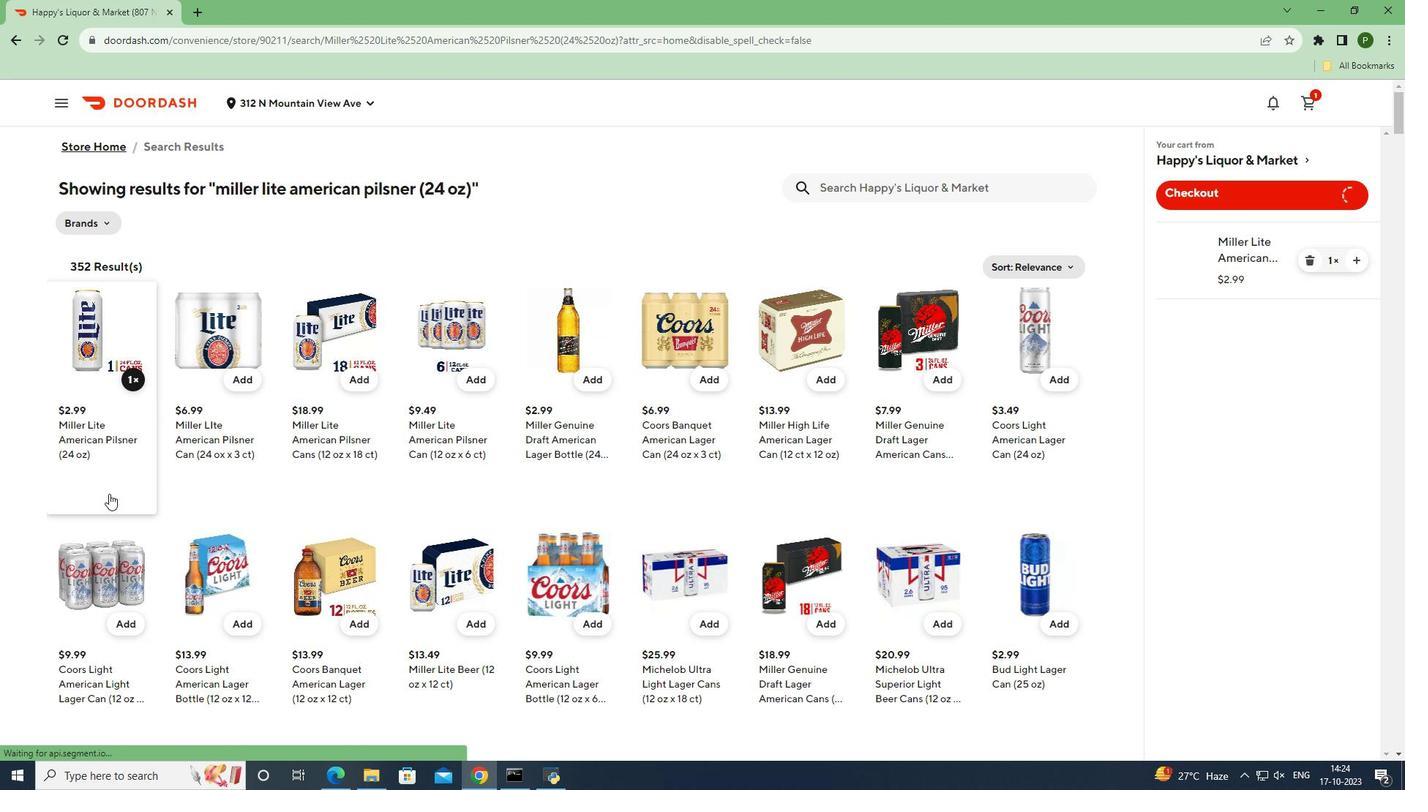 
